 Task: Add Earth's Best Organic Banana Mango Stage 2 Baby Food to the cart.
Action: Mouse moved to (249, 118)
Screenshot: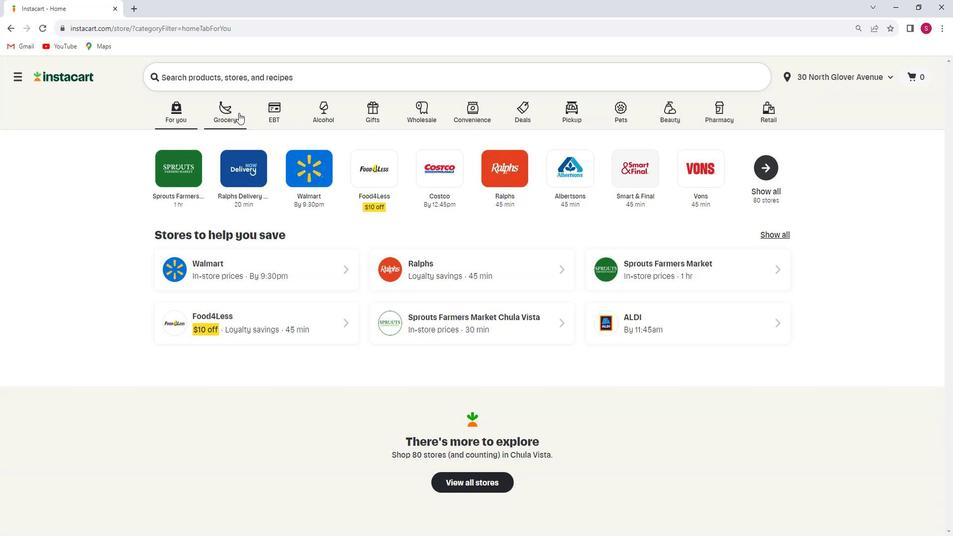 
Action: Mouse pressed left at (249, 118)
Screenshot: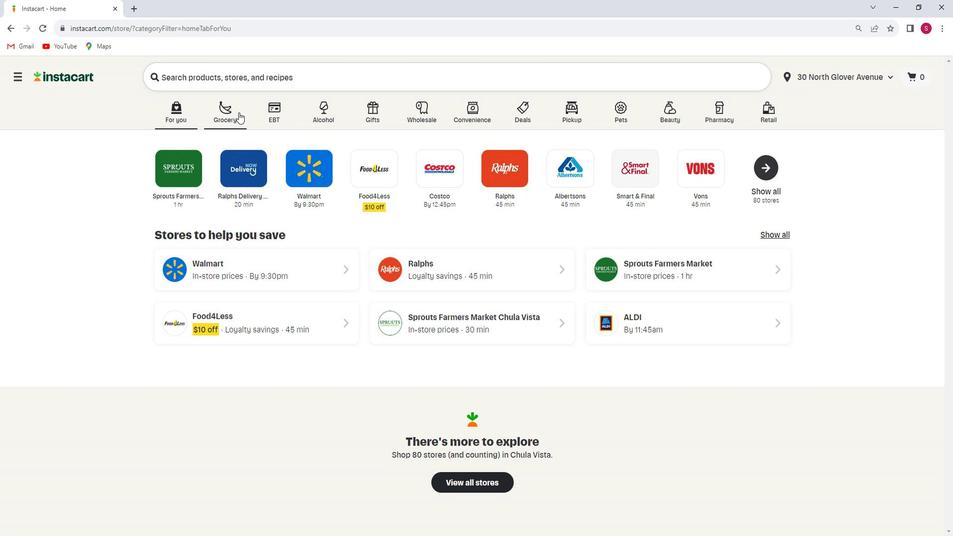 
Action: Mouse moved to (221, 322)
Screenshot: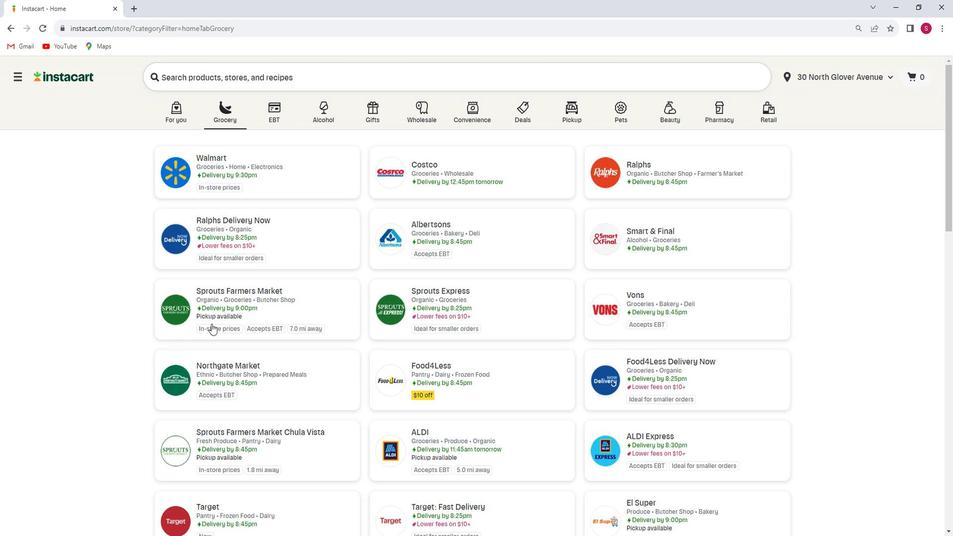 
Action: Mouse pressed left at (221, 322)
Screenshot: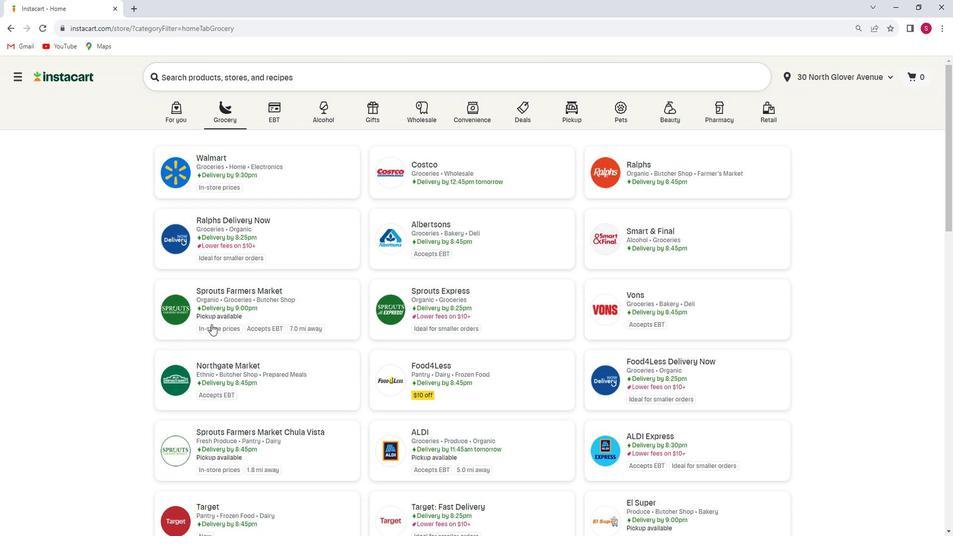 
Action: Mouse moved to (60, 420)
Screenshot: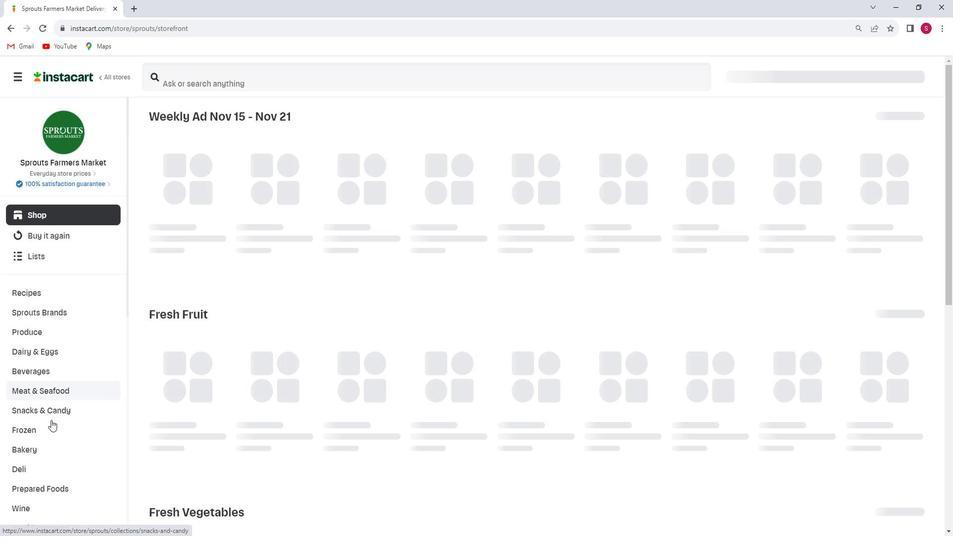 
Action: Mouse scrolled (60, 419) with delta (0, 0)
Screenshot: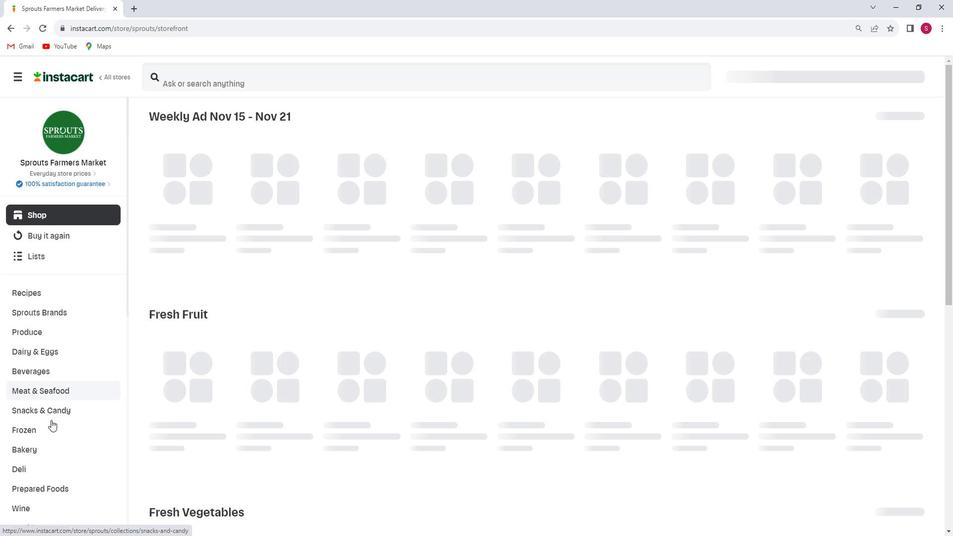 
Action: Mouse scrolled (60, 419) with delta (0, 0)
Screenshot: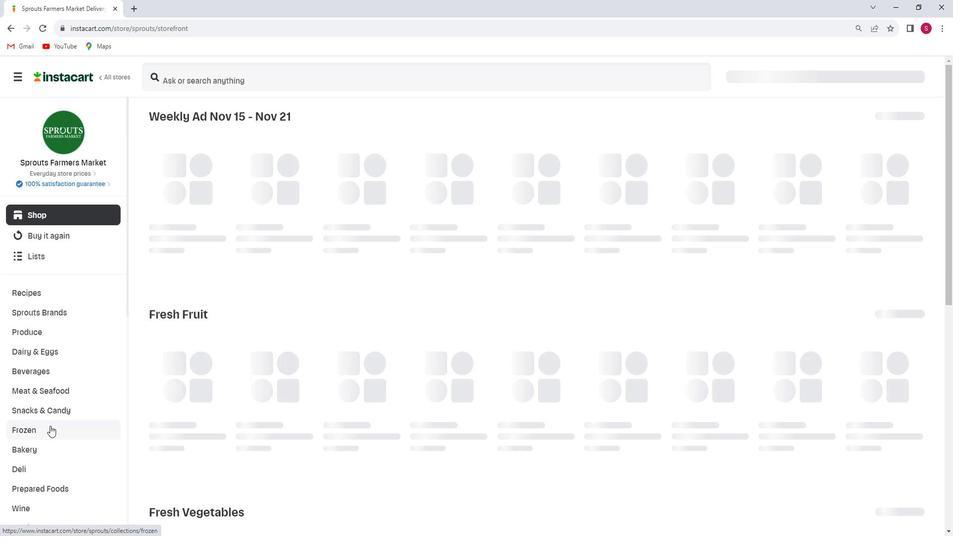 
Action: Mouse scrolled (60, 419) with delta (0, 0)
Screenshot: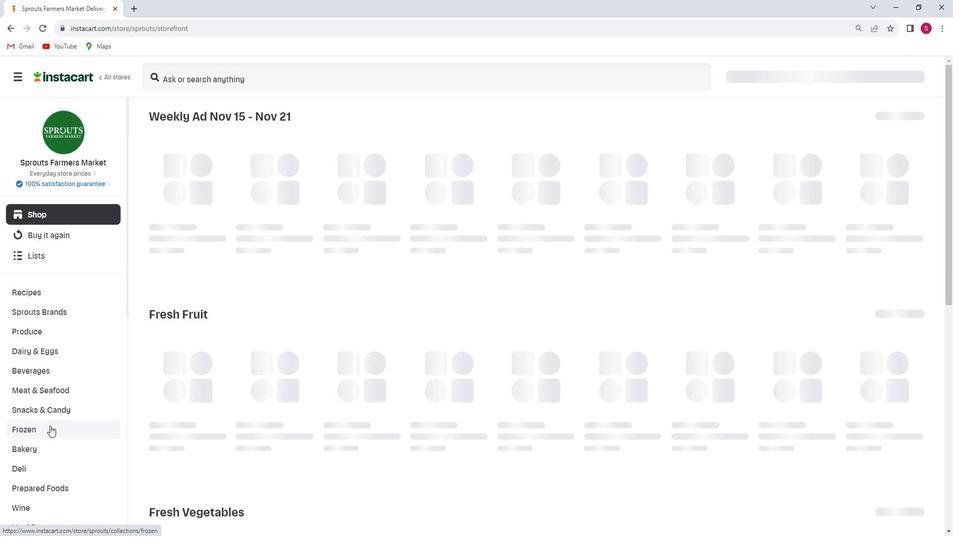 
Action: Mouse scrolled (60, 419) with delta (0, 0)
Screenshot: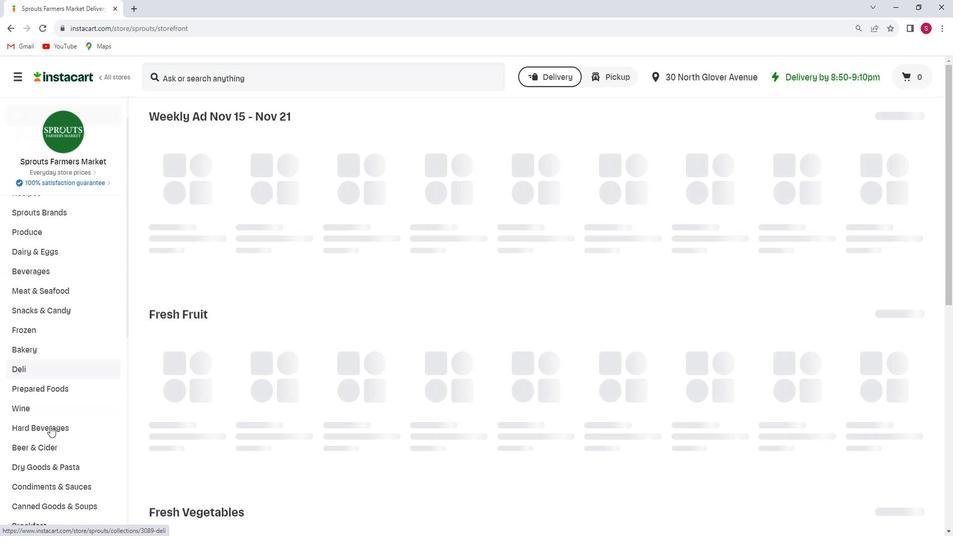 
Action: Mouse scrolled (60, 419) with delta (0, 0)
Screenshot: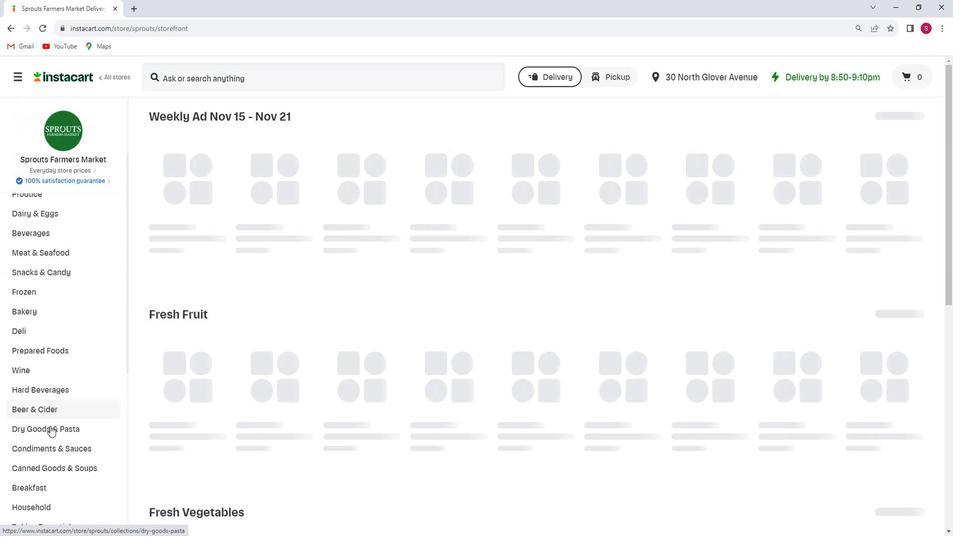 
Action: Mouse scrolled (60, 419) with delta (0, 0)
Screenshot: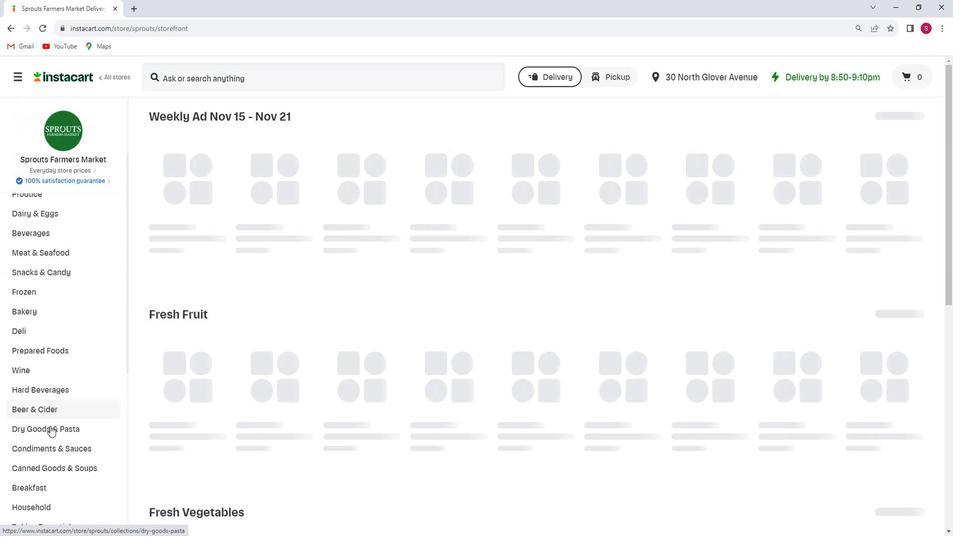 
Action: Mouse scrolled (60, 419) with delta (0, 0)
Screenshot: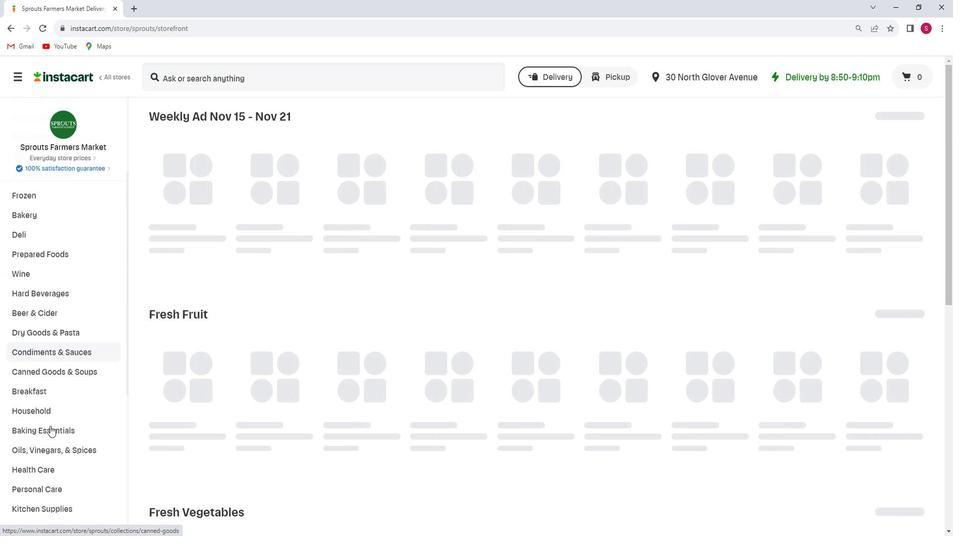 
Action: Mouse scrolled (60, 419) with delta (0, 0)
Screenshot: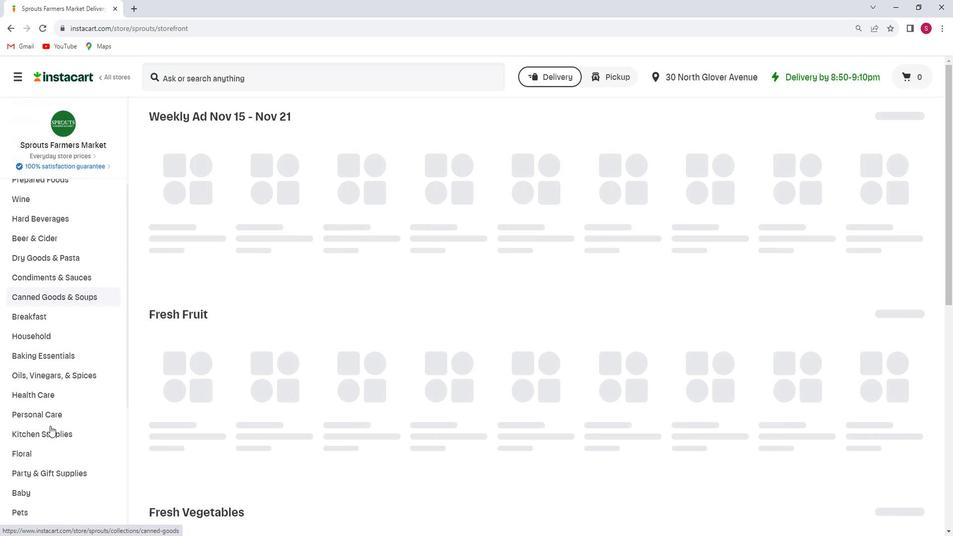 
Action: Mouse scrolled (60, 419) with delta (0, 0)
Screenshot: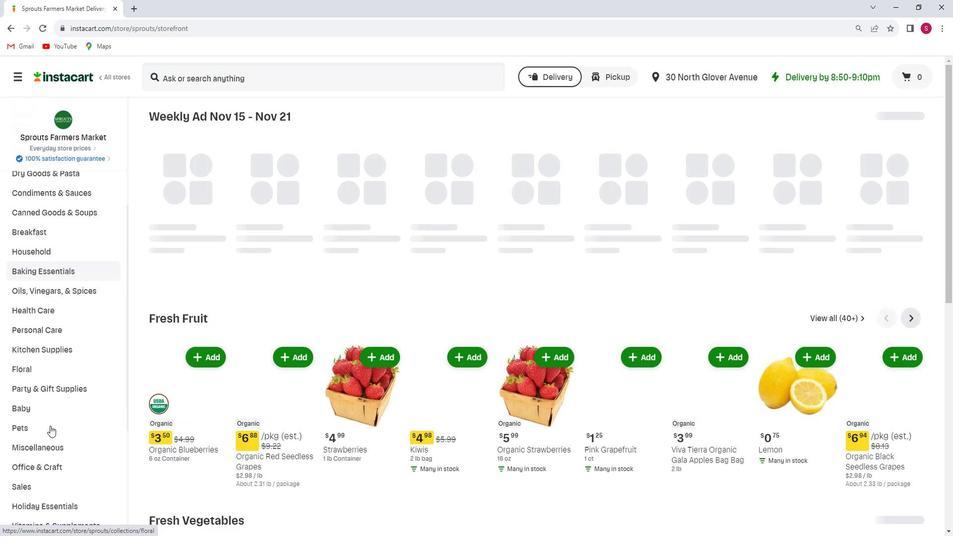 
Action: Mouse scrolled (60, 419) with delta (0, 0)
Screenshot: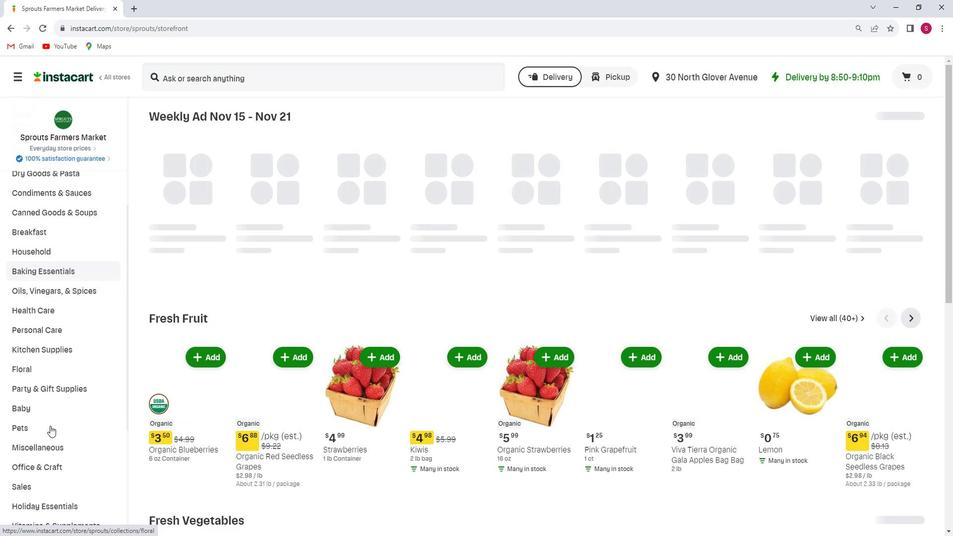 
Action: Mouse scrolled (60, 419) with delta (0, 0)
Screenshot: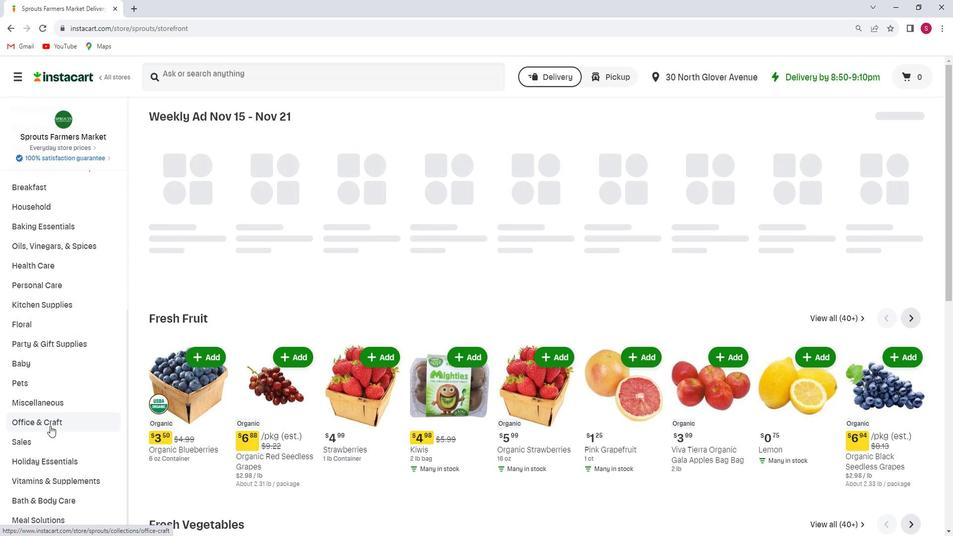 
Action: Mouse moved to (66, 366)
Screenshot: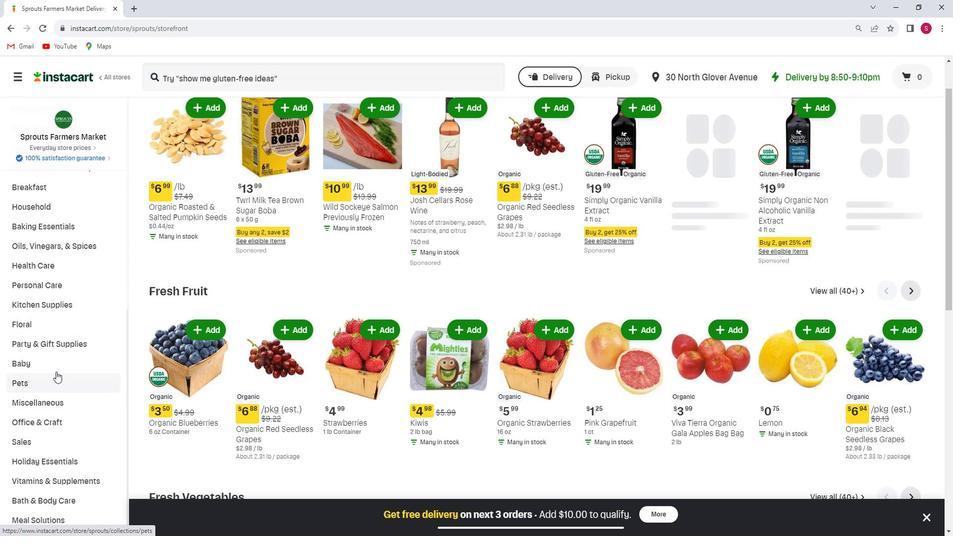 
Action: Mouse pressed left at (66, 366)
Screenshot: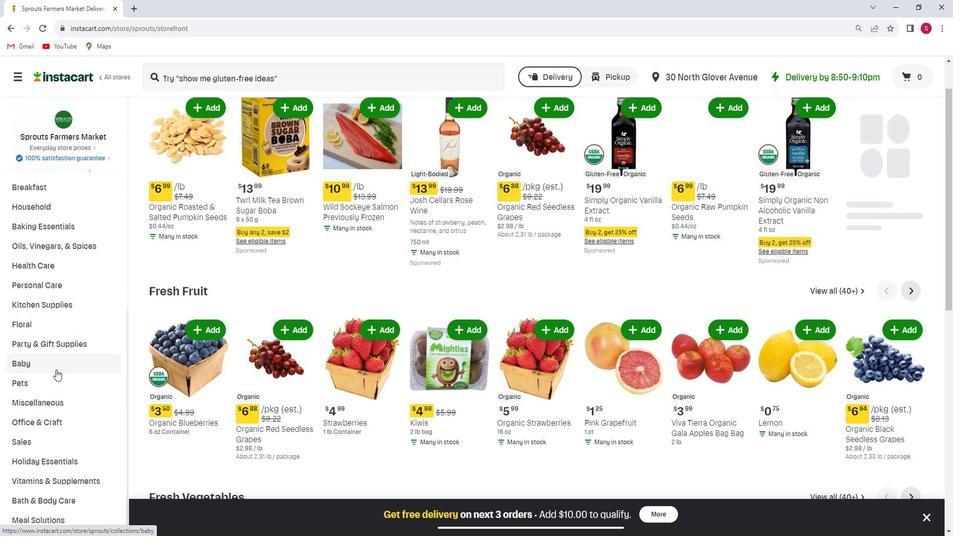 
Action: Mouse moved to (77, 433)
Screenshot: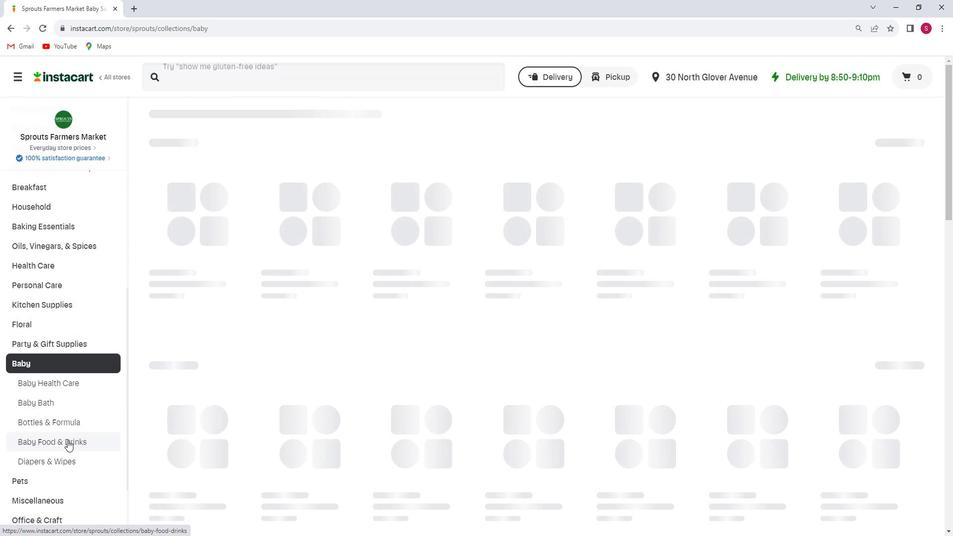 
Action: Mouse pressed left at (77, 433)
Screenshot: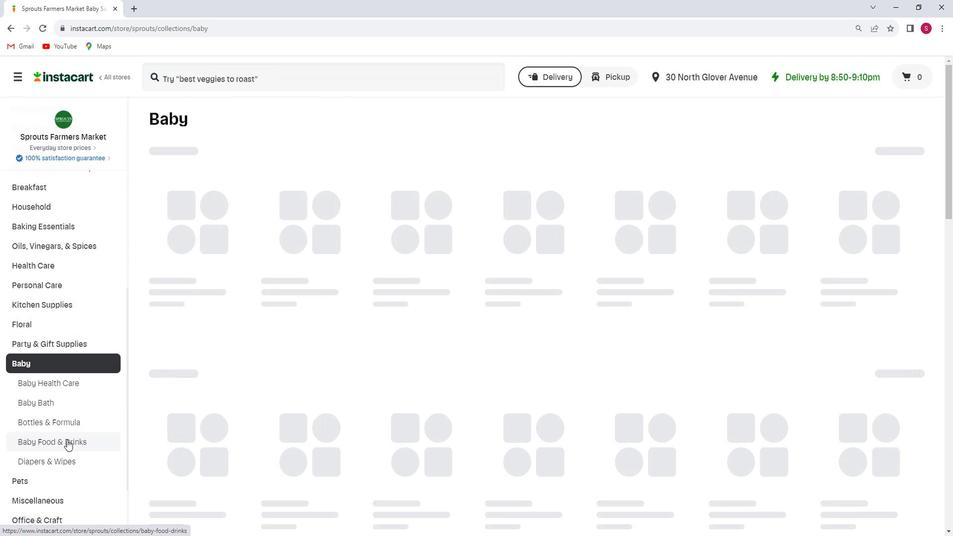 
Action: Mouse moved to (355, 81)
Screenshot: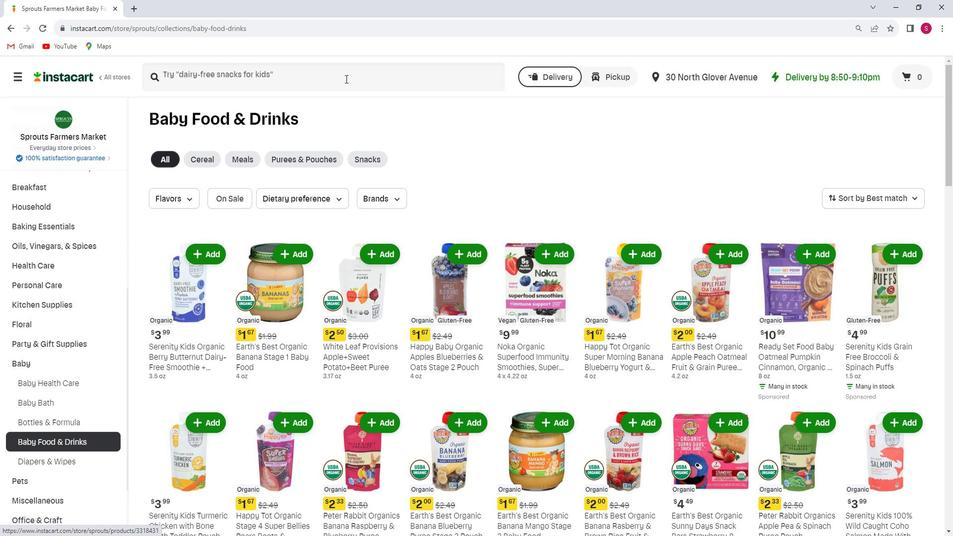 
Action: Mouse pressed left at (355, 81)
Screenshot: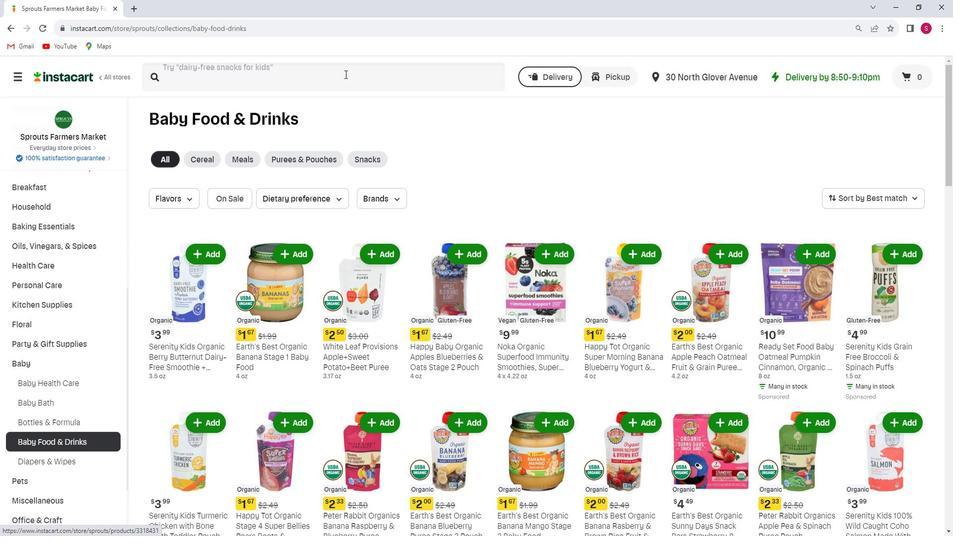
Action: Key pressed <Key.shift>Earth's<Key.space><Key.shift>Best<Key.space><Key.shift_r>Organic<Key.space><Key.shift_r><Key.shift_r><Key.shift_r><Key.shift_r><Key.shift_r><Key.shift_r>Banana<Key.space><Key.shift_r>Mango<Key.space><Key.shift>Stage<Key.space>2<Key.space><Key.shift_r>Baby<Key.space><Key.shift>Food<Key.enter>
Screenshot: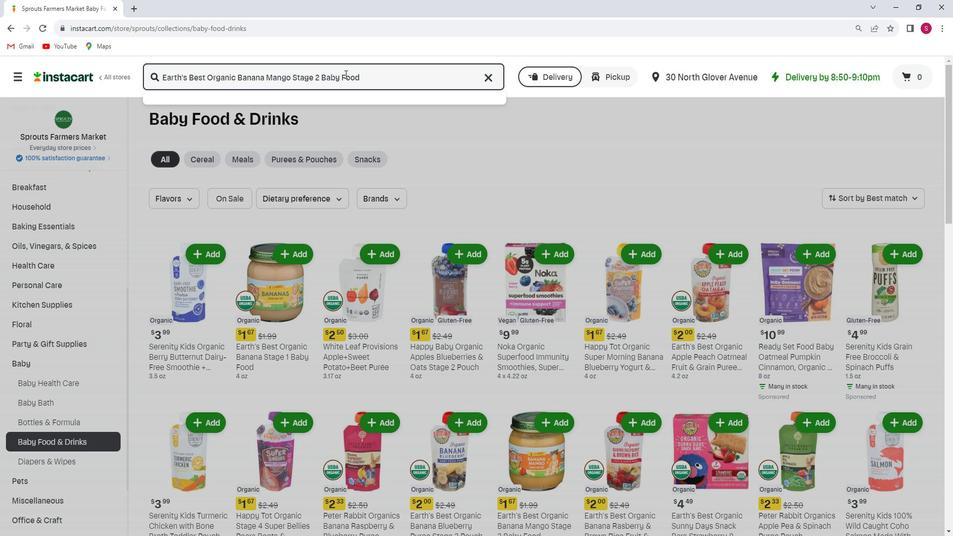 
Action: Mouse moved to (600, 164)
Screenshot: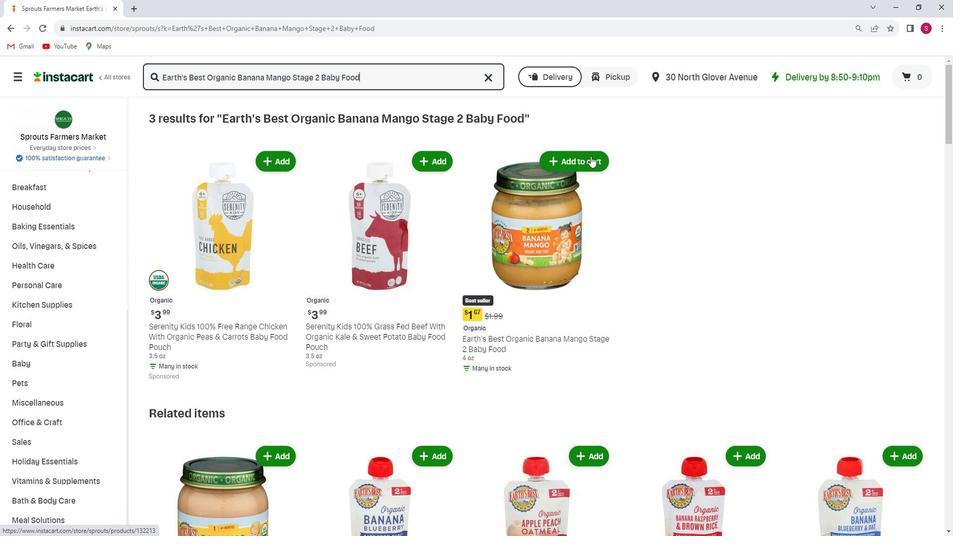 
Action: Mouse pressed left at (600, 164)
Screenshot: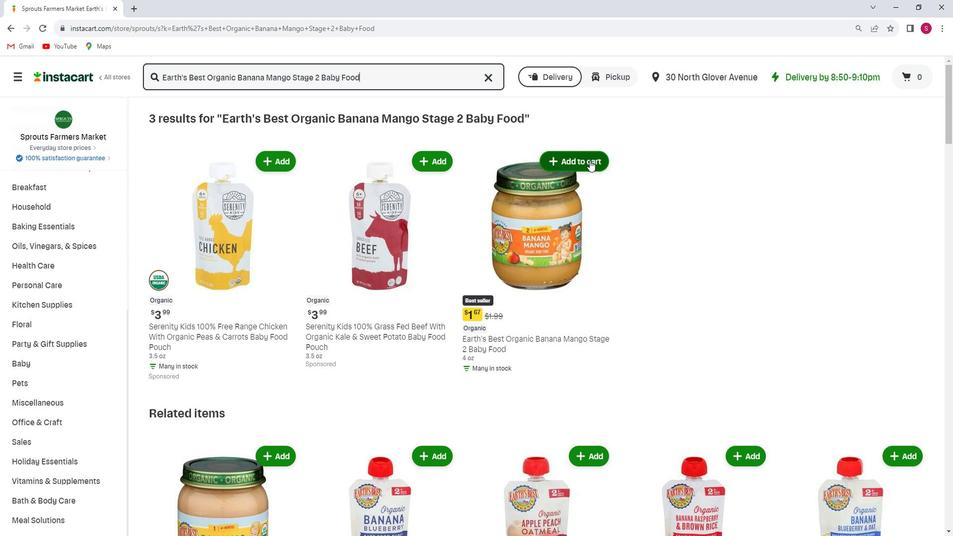 
Action: Mouse moved to (630, 230)
Screenshot: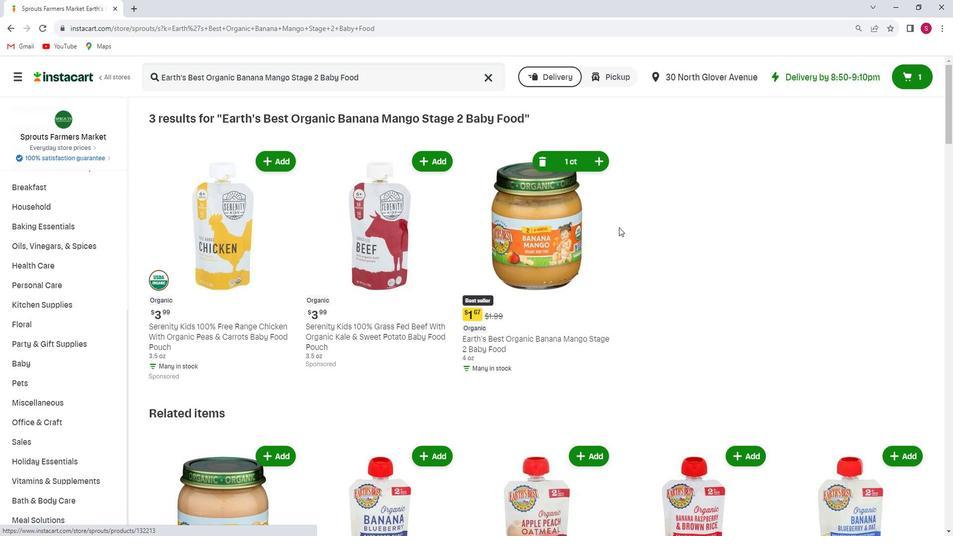 
